Task: Sort the products in the category "Flowers" by best match.
Action: Mouse moved to (280, 131)
Screenshot: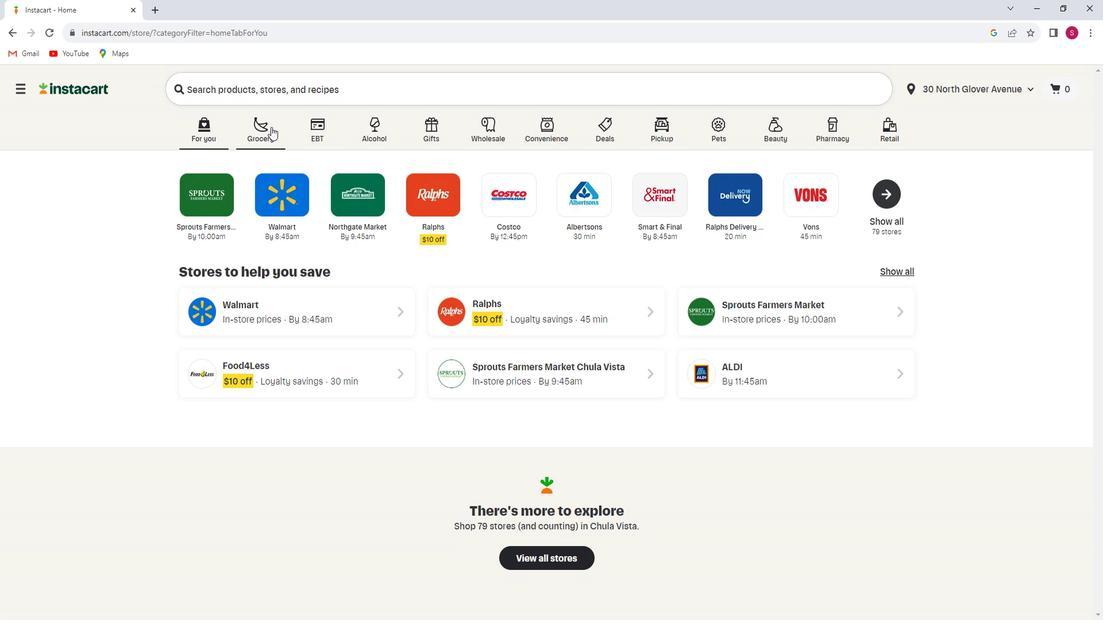 
Action: Mouse pressed left at (280, 131)
Screenshot: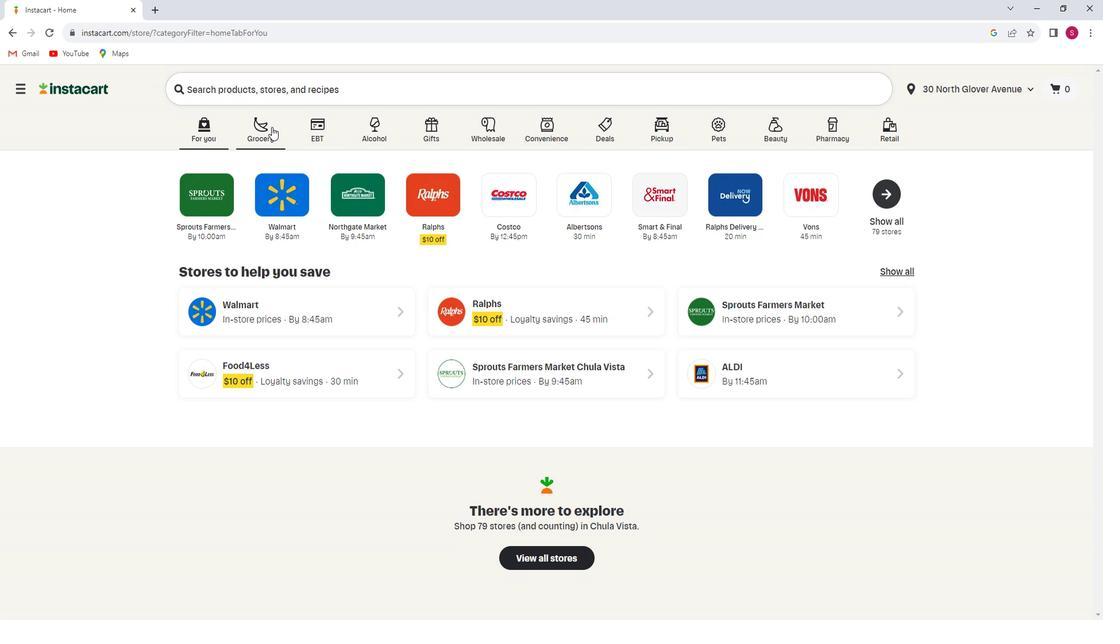 
Action: Mouse moved to (286, 351)
Screenshot: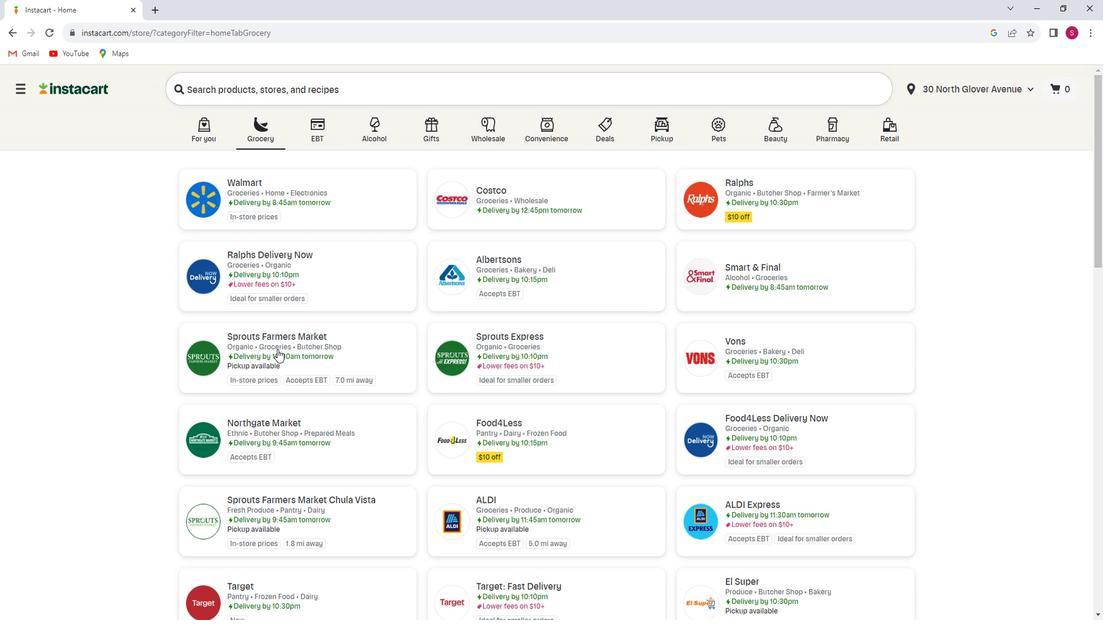 
Action: Mouse pressed left at (286, 351)
Screenshot: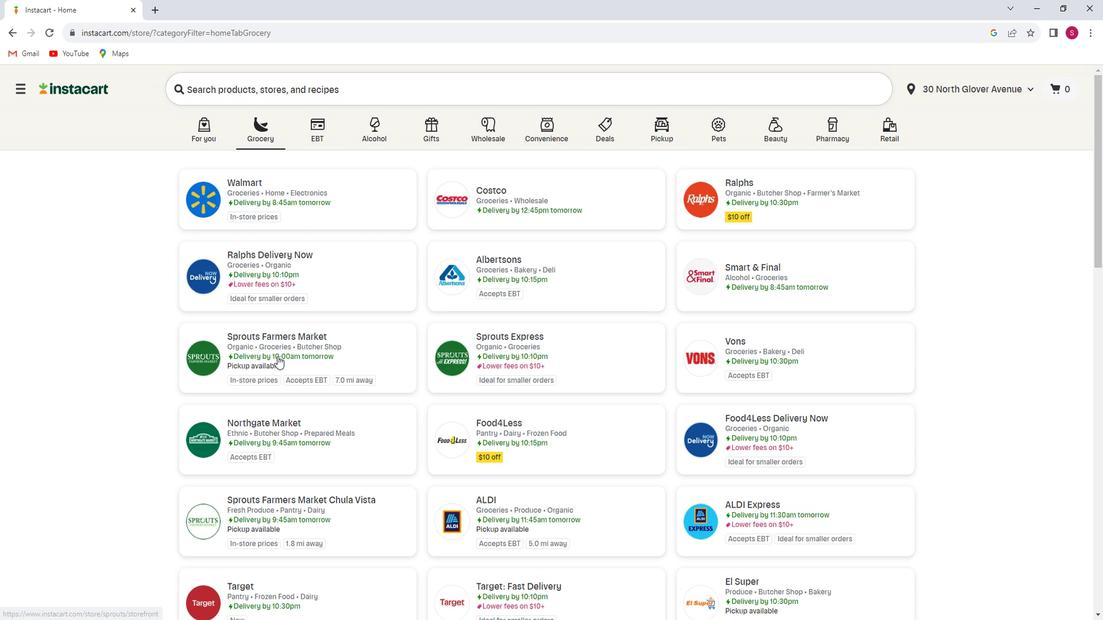 
Action: Mouse moved to (74, 389)
Screenshot: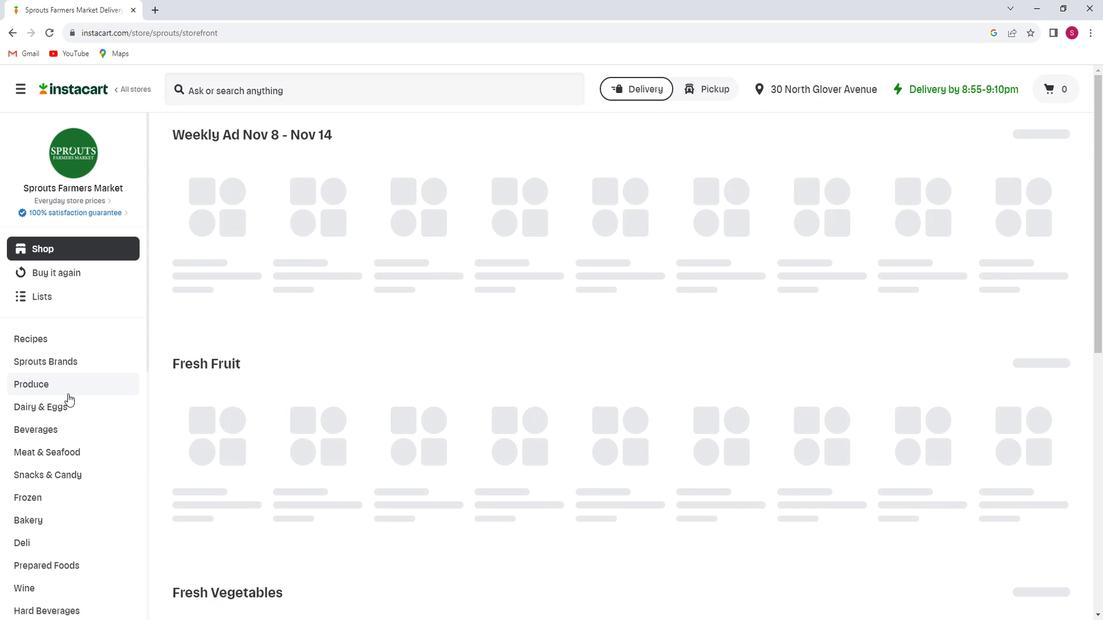 
Action: Mouse scrolled (74, 389) with delta (0, 0)
Screenshot: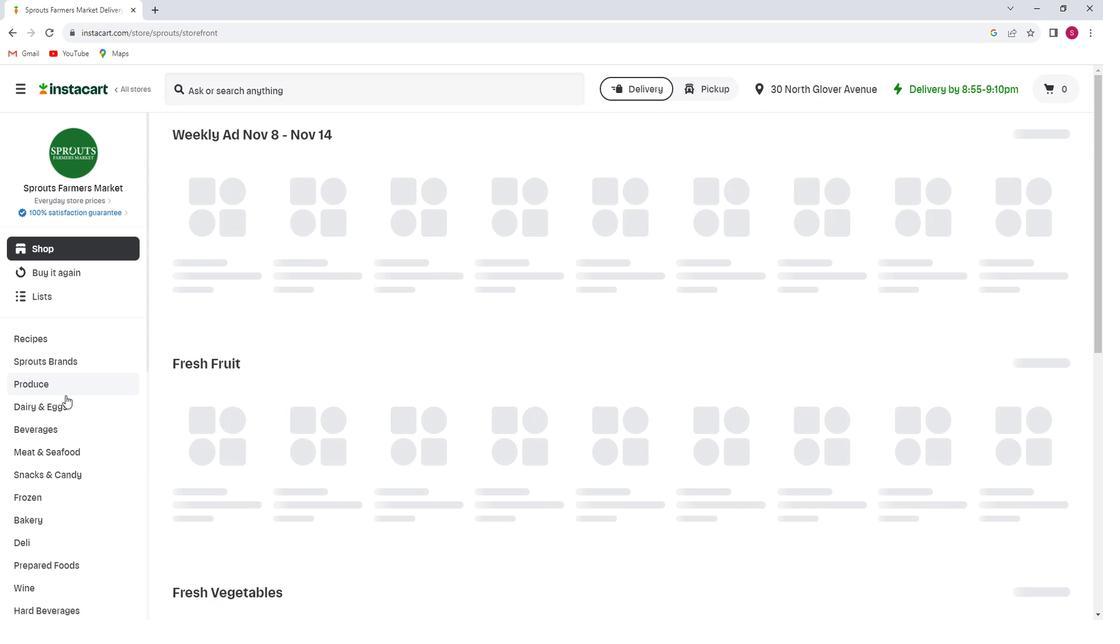 
Action: Mouse scrolled (74, 389) with delta (0, 0)
Screenshot: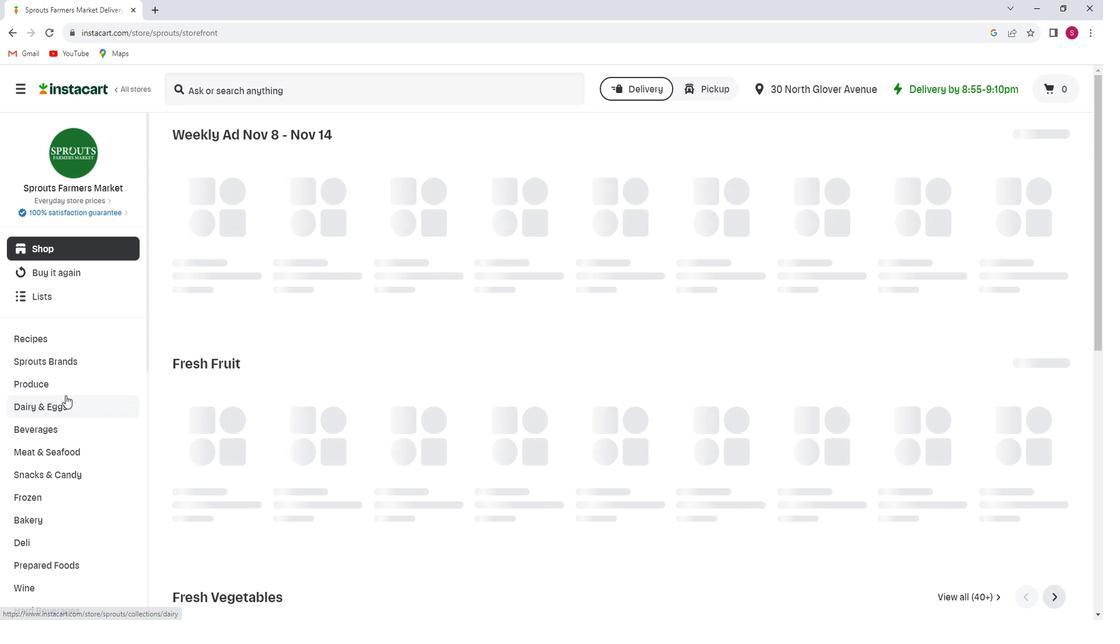 
Action: Mouse scrolled (74, 389) with delta (0, 0)
Screenshot: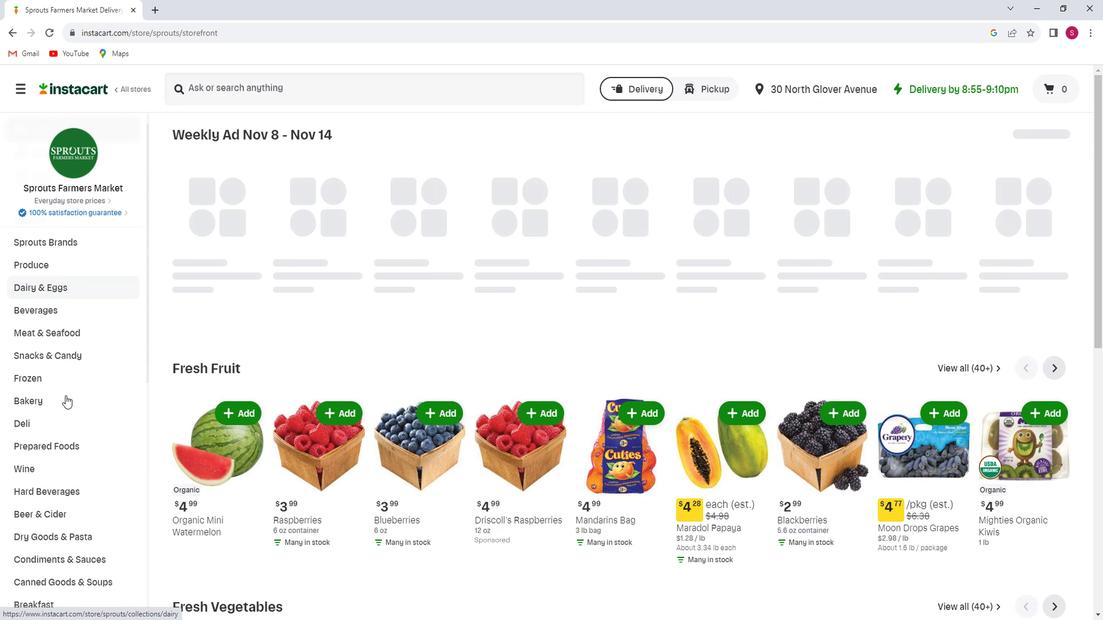
Action: Mouse scrolled (74, 389) with delta (0, 0)
Screenshot: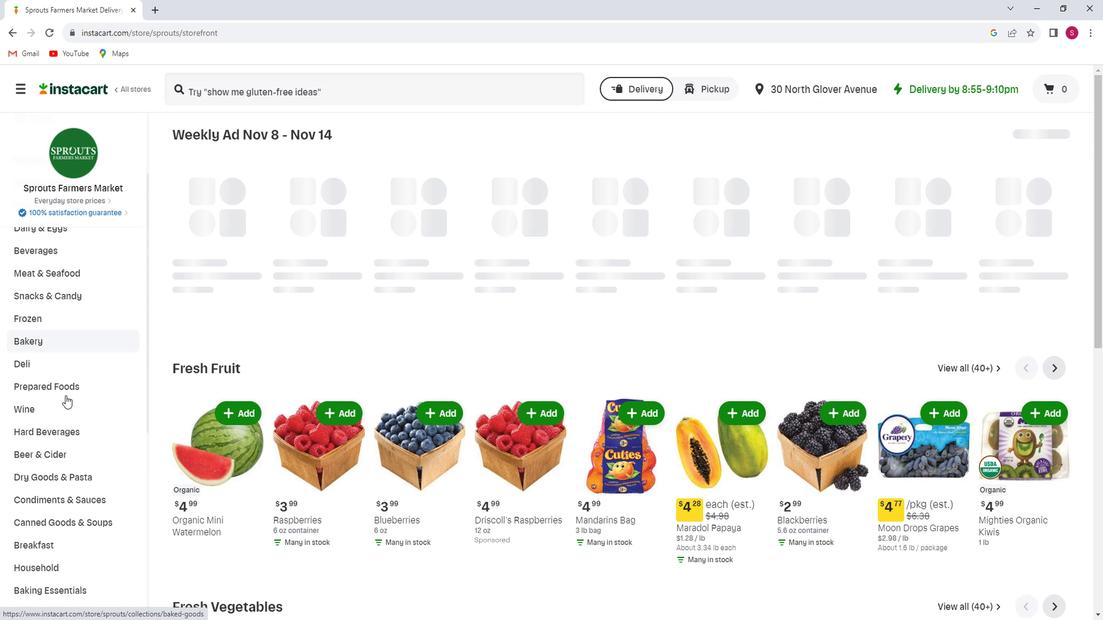 
Action: Mouse scrolled (74, 389) with delta (0, 0)
Screenshot: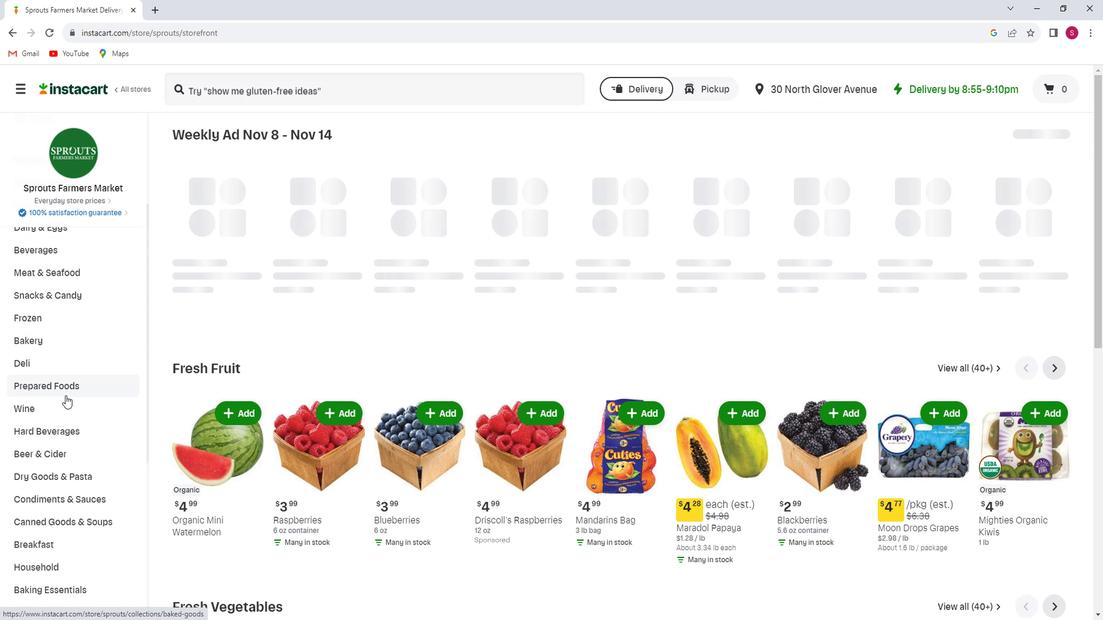 
Action: Mouse scrolled (74, 389) with delta (0, 0)
Screenshot: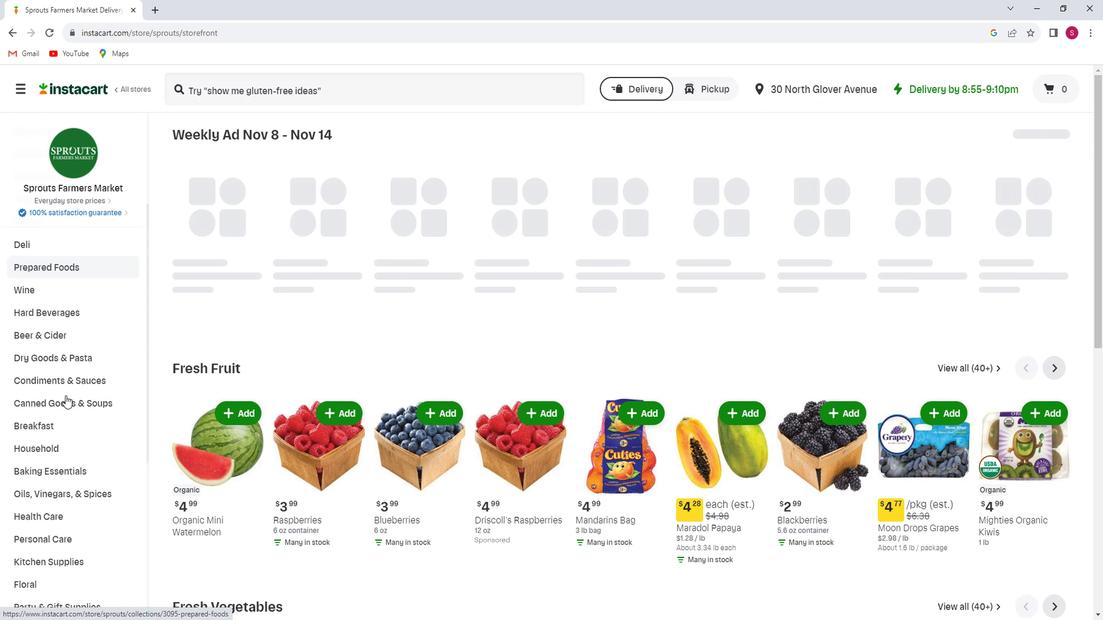 
Action: Mouse scrolled (74, 389) with delta (0, 0)
Screenshot: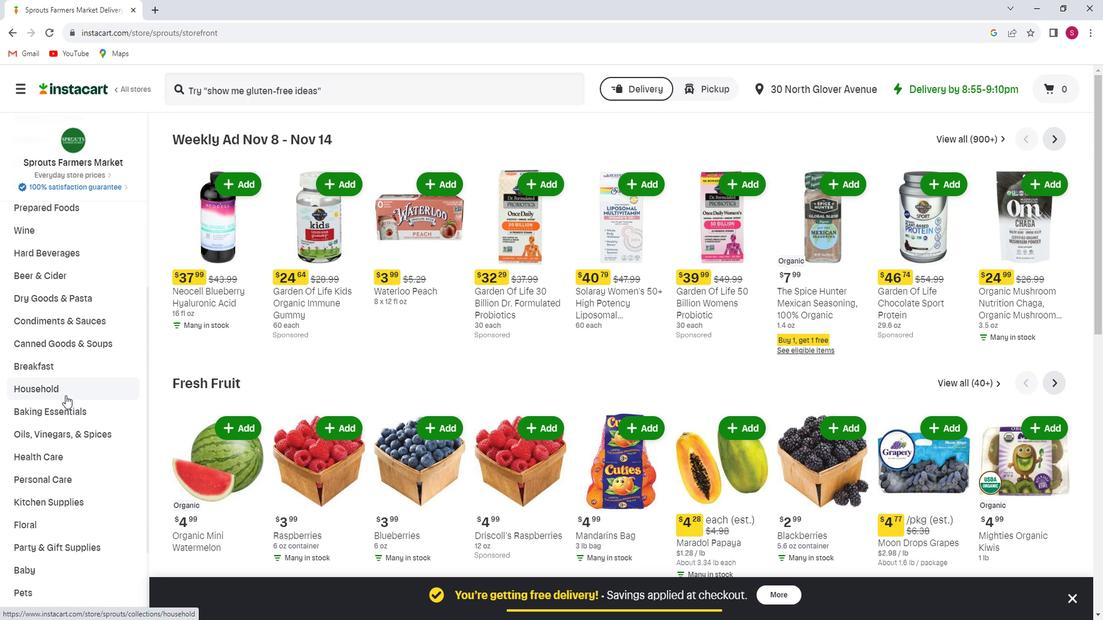 
Action: Mouse moved to (45, 459)
Screenshot: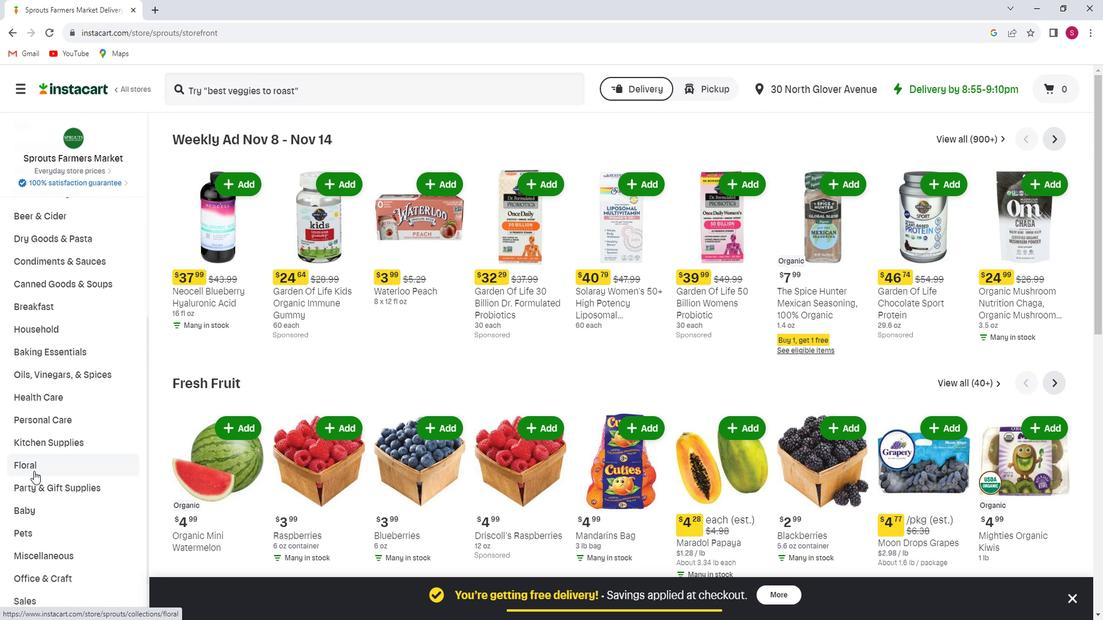 
Action: Mouse pressed left at (45, 459)
Screenshot: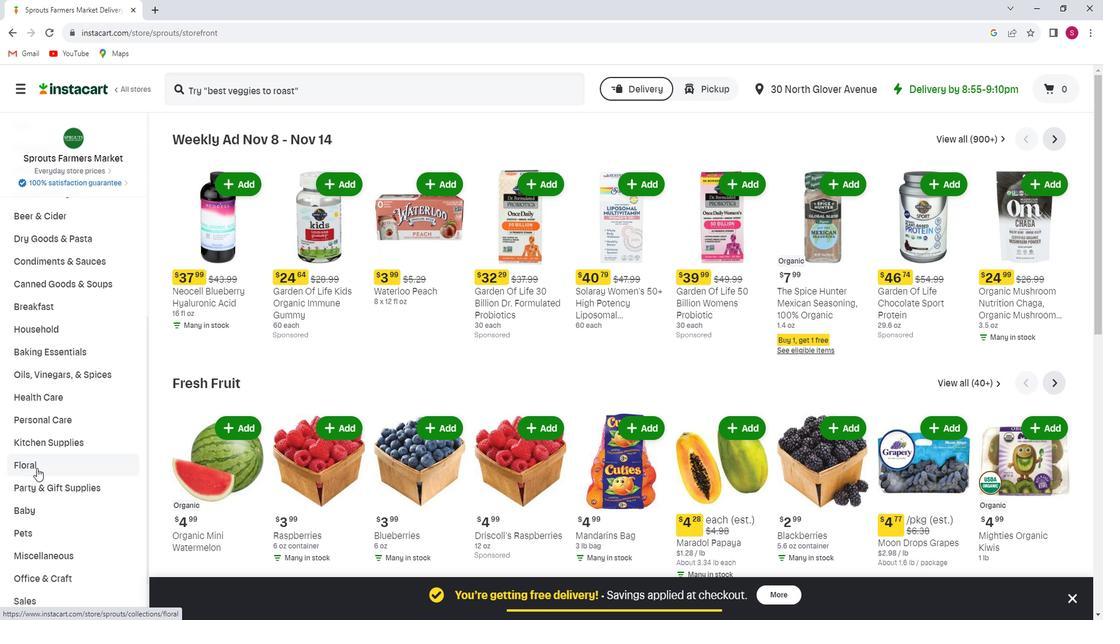 
Action: Mouse moved to (54, 481)
Screenshot: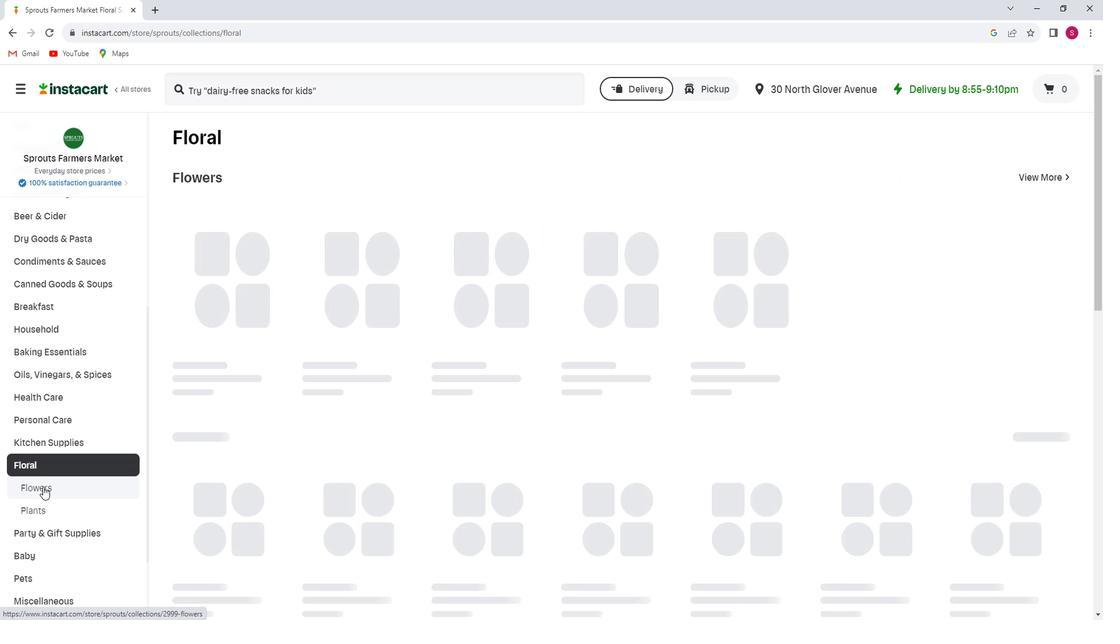
Action: Mouse pressed left at (54, 481)
Screenshot: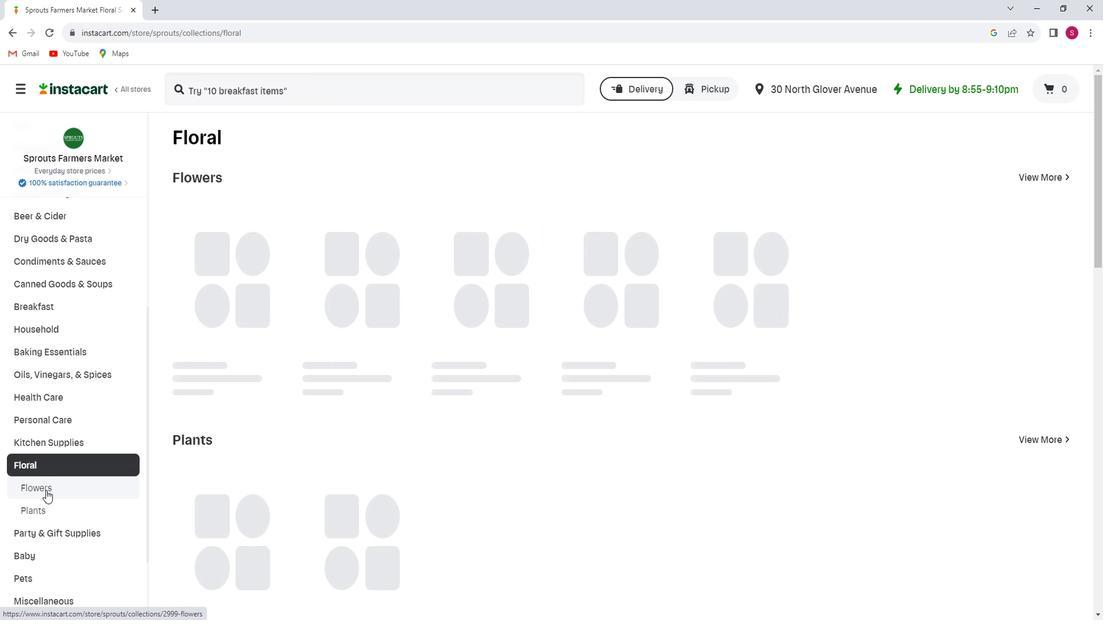 
Action: Mouse moved to (1046, 181)
Screenshot: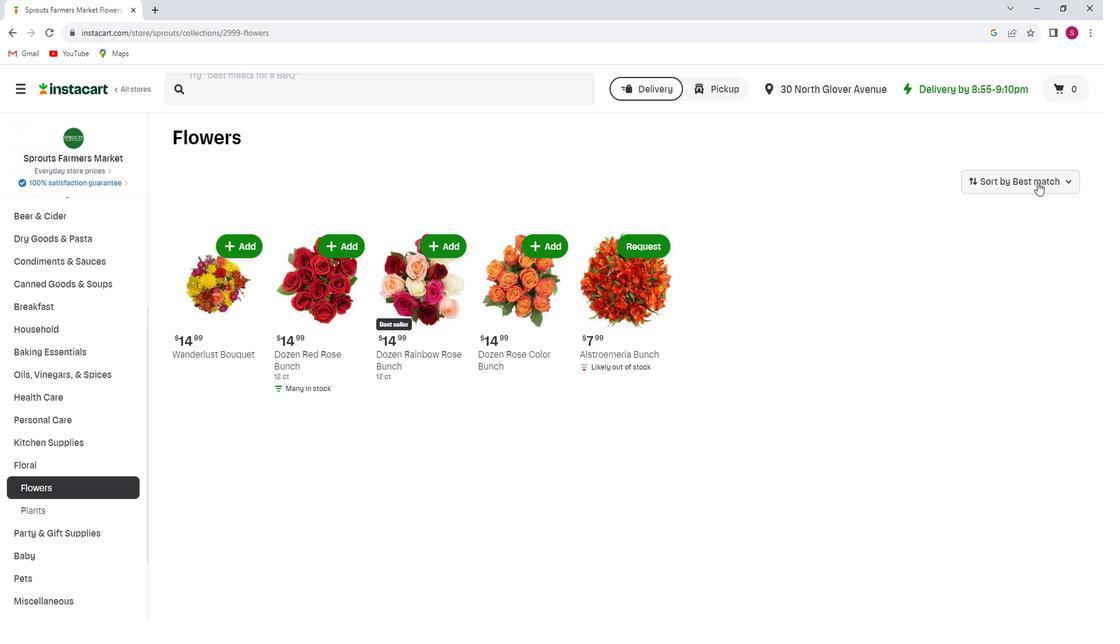 
Action: Mouse pressed left at (1046, 181)
Screenshot: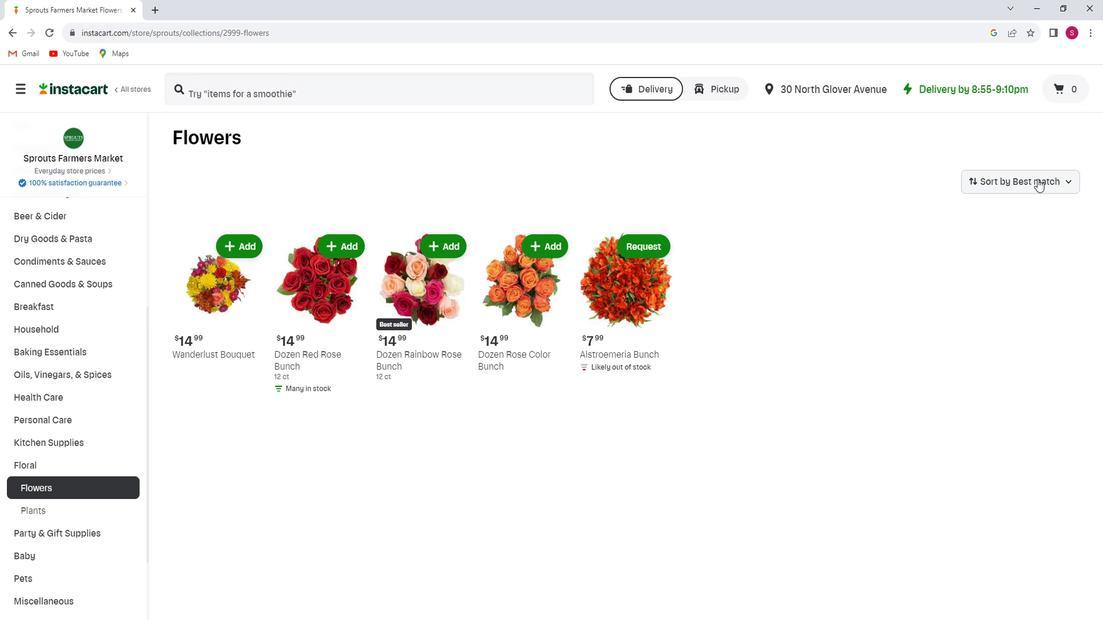 
Action: Mouse moved to (1044, 208)
Screenshot: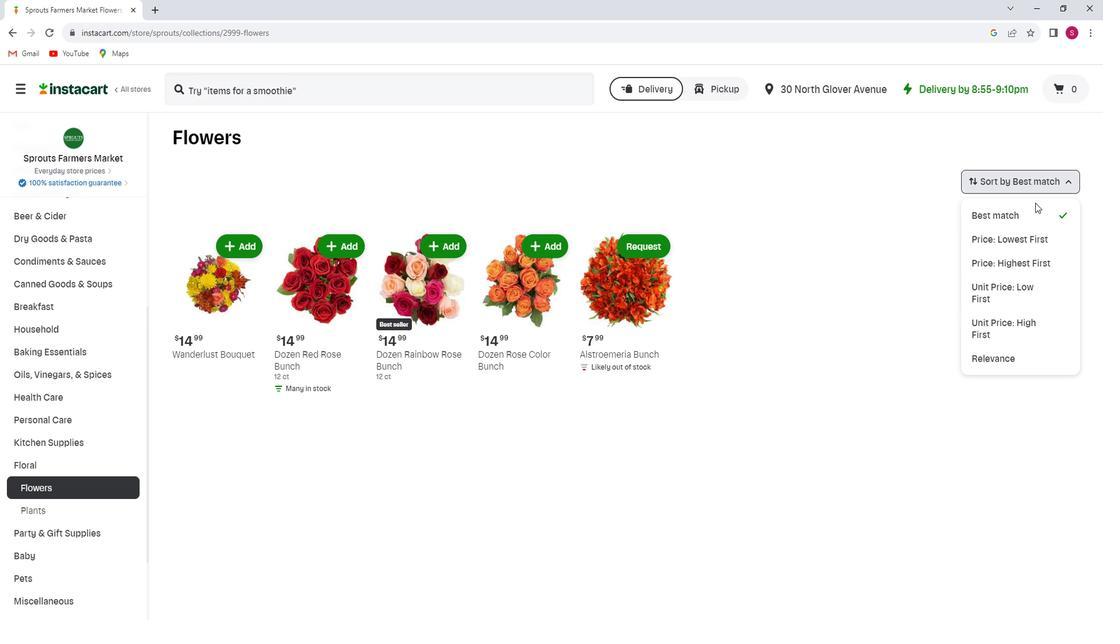 
Action: Mouse pressed left at (1044, 208)
Screenshot: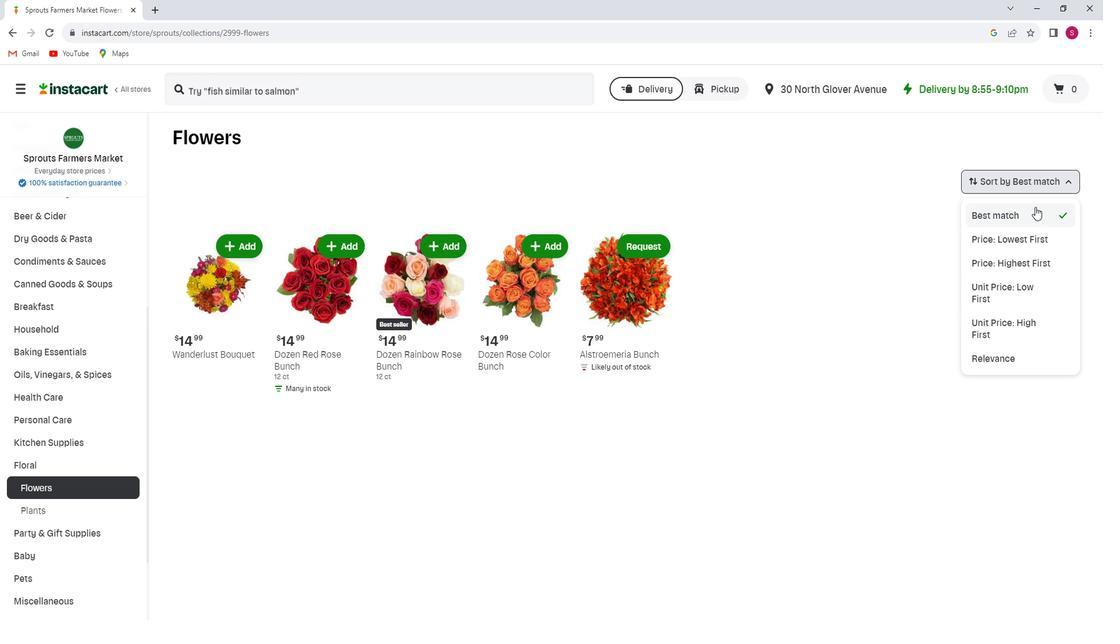 
